 Task: Assign in the project TrainForge the issue 'Implement a feature for users to track and manage their expenses on a budget' to the sprint 'Agile Avengers'.
Action: Mouse moved to (173, 51)
Screenshot: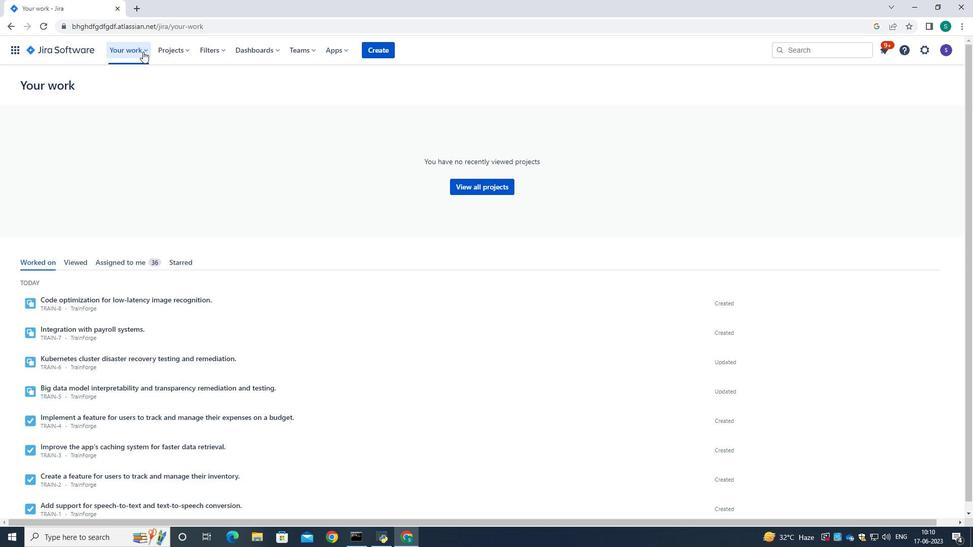 
Action: Mouse pressed left at (173, 51)
Screenshot: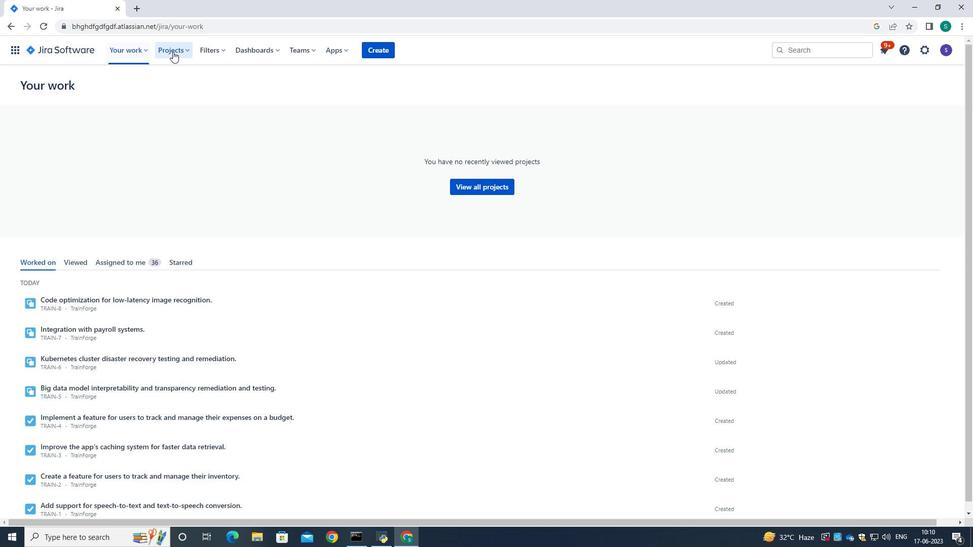 
Action: Mouse moved to (190, 91)
Screenshot: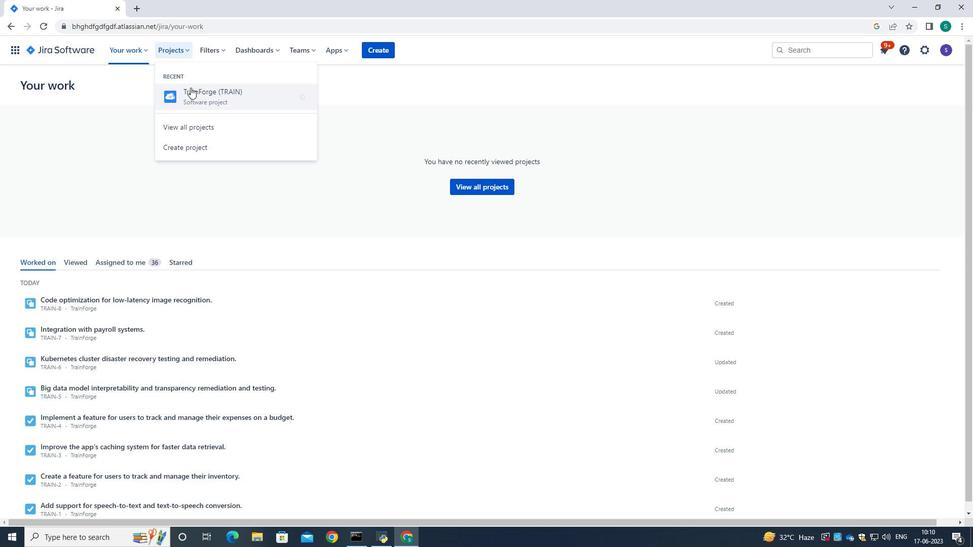 
Action: Mouse pressed left at (190, 91)
Screenshot: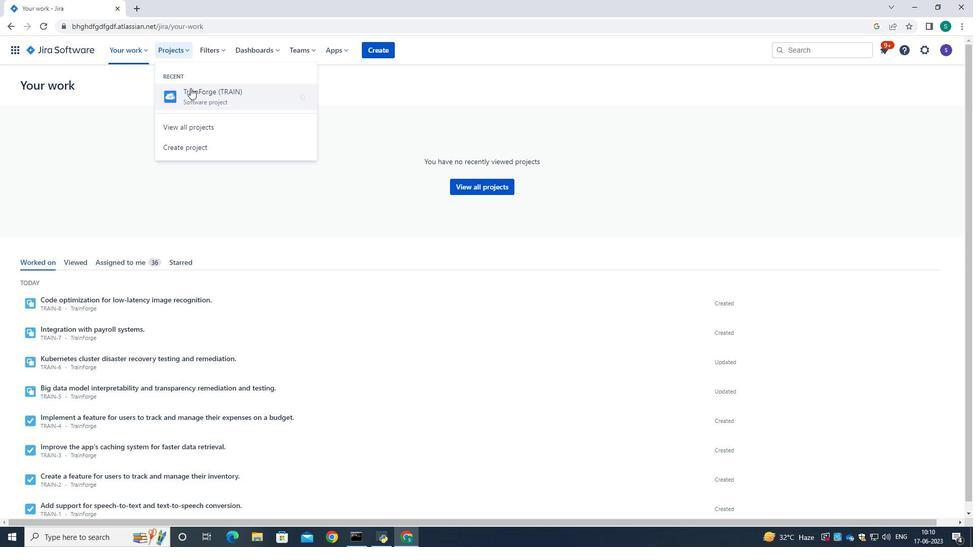 
Action: Mouse moved to (80, 156)
Screenshot: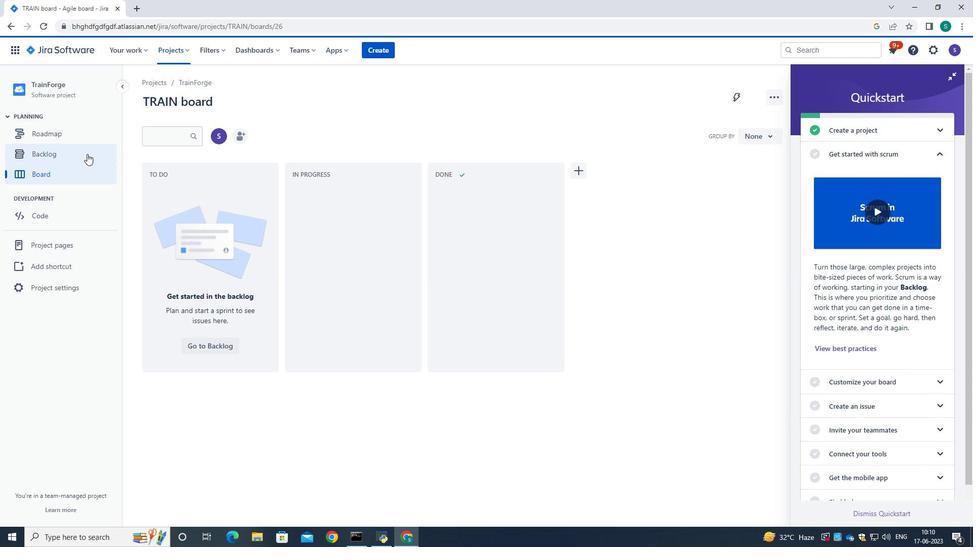 
Action: Mouse pressed left at (80, 156)
Screenshot: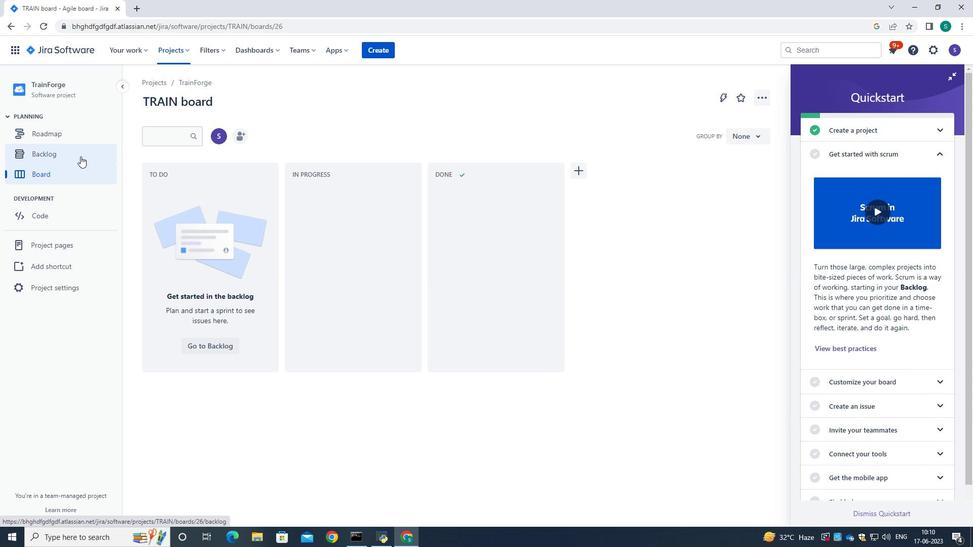 
Action: Mouse moved to (749, 183)
Screenshot: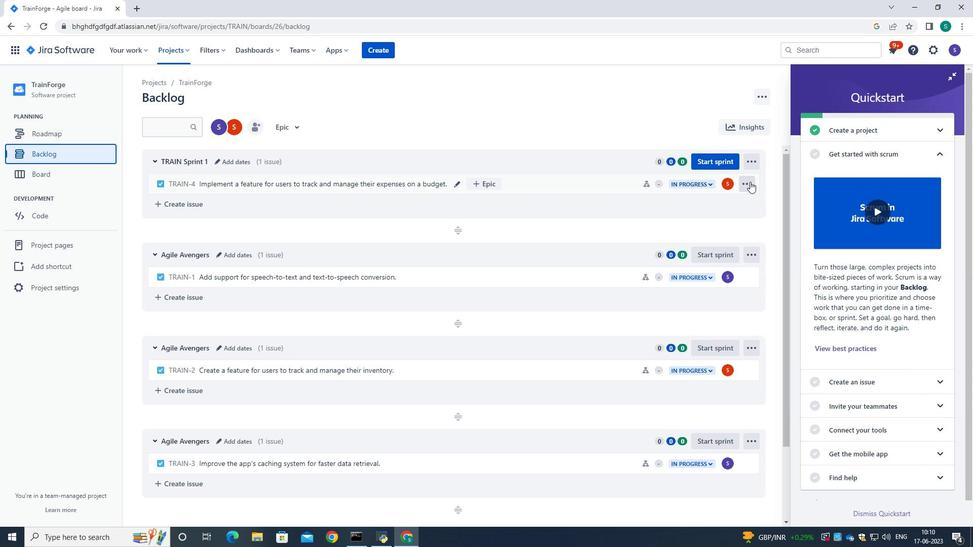 
Action: Mouse pressed left at (749, 183)
Screenshot: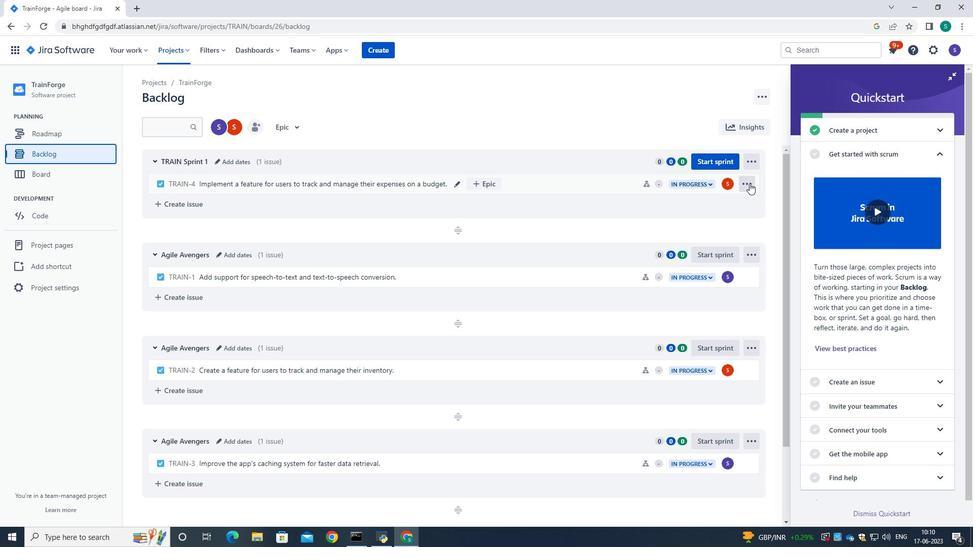 
Action: Mouse moved to (715, 333)
Screenshot: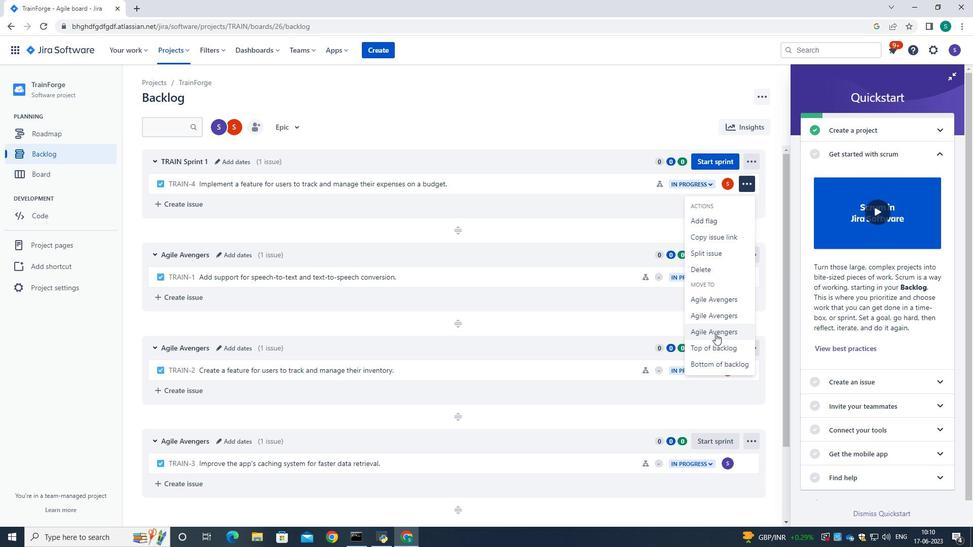 
Action: Mouse pressed left at (715, 333)
Screenshot: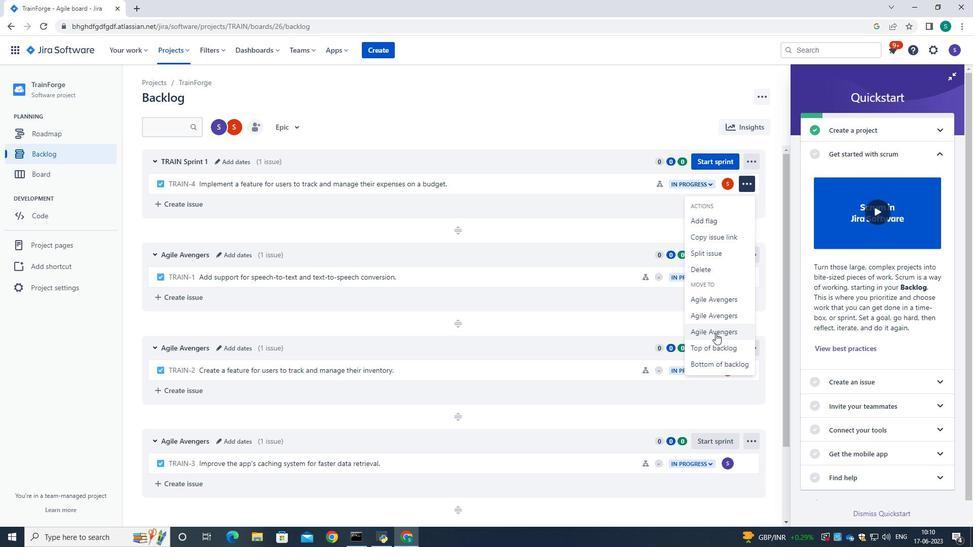 
Action: Mouse moved to (602, 93)
Screenshot: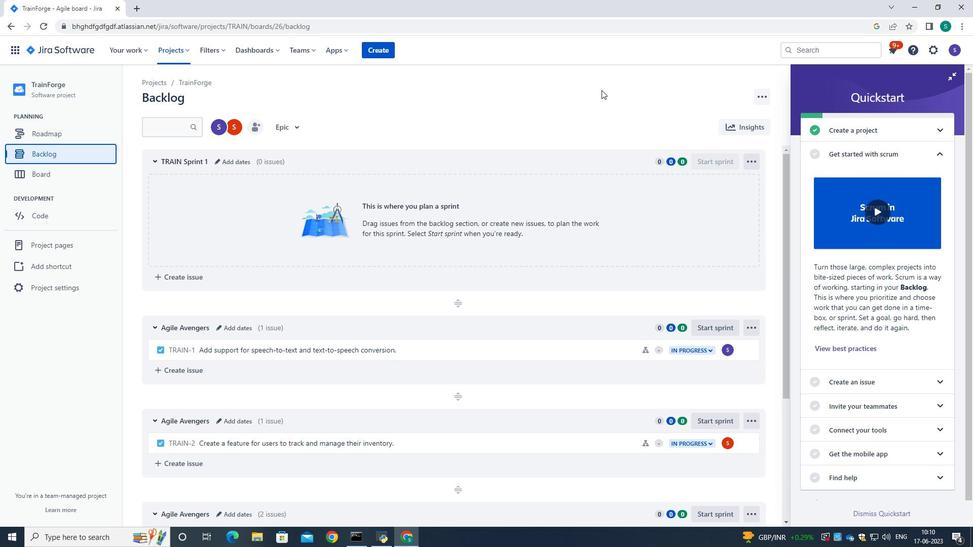 
Action: Mouse pressed left at (602, 93)
Screenshot: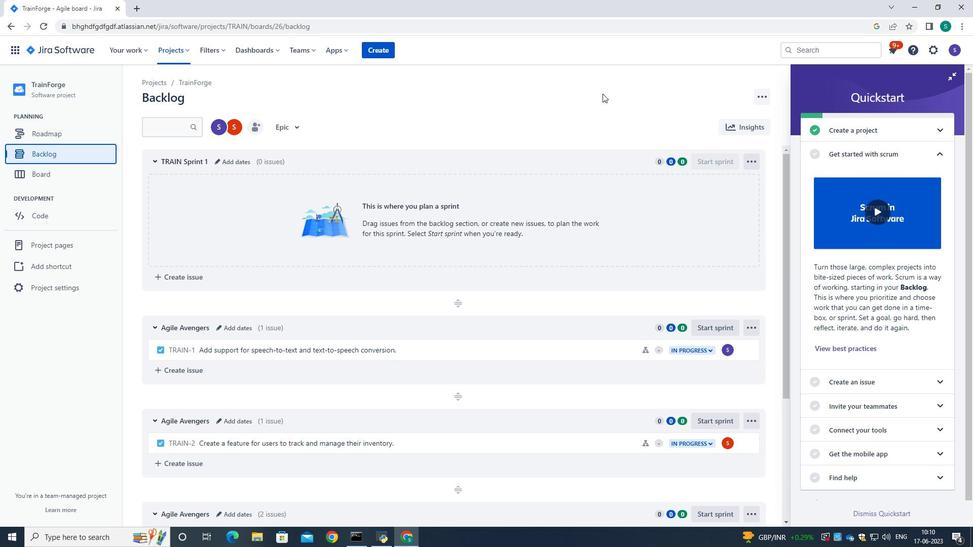 
